 Task: Use paint format. Text: Sort all the text by end of the day.
Action: Mouse moved to (637, 435)
Screenshot: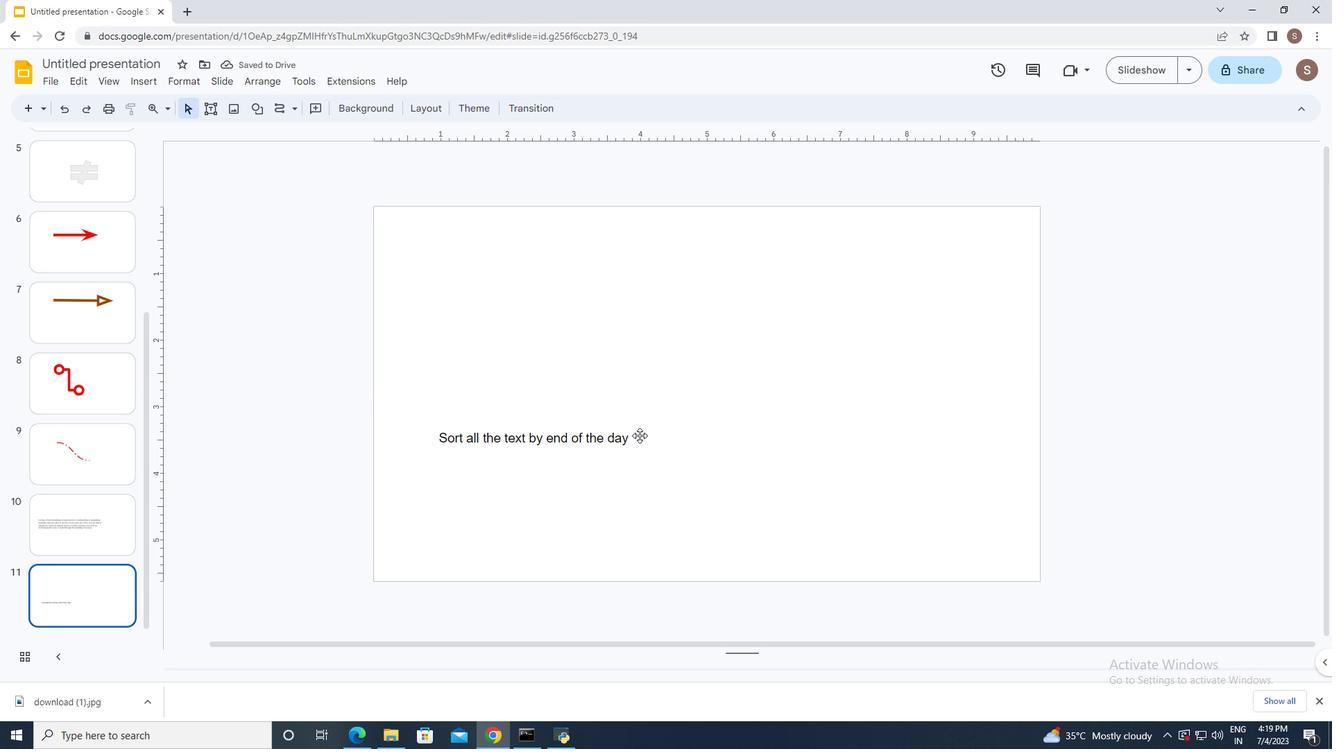 
Action: Mouse pressed left at (637, 435)
Screenshot: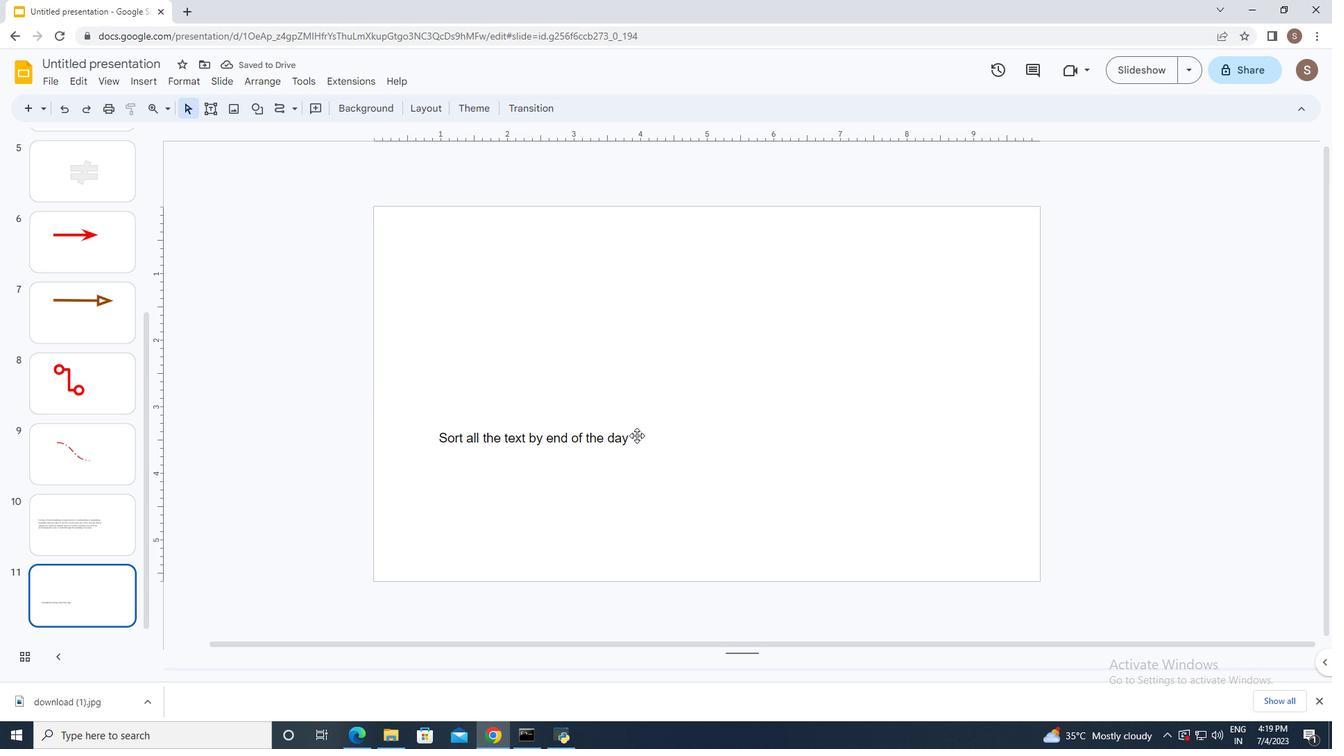 
Action: Mouse moved to (630, 439)
Screenshot: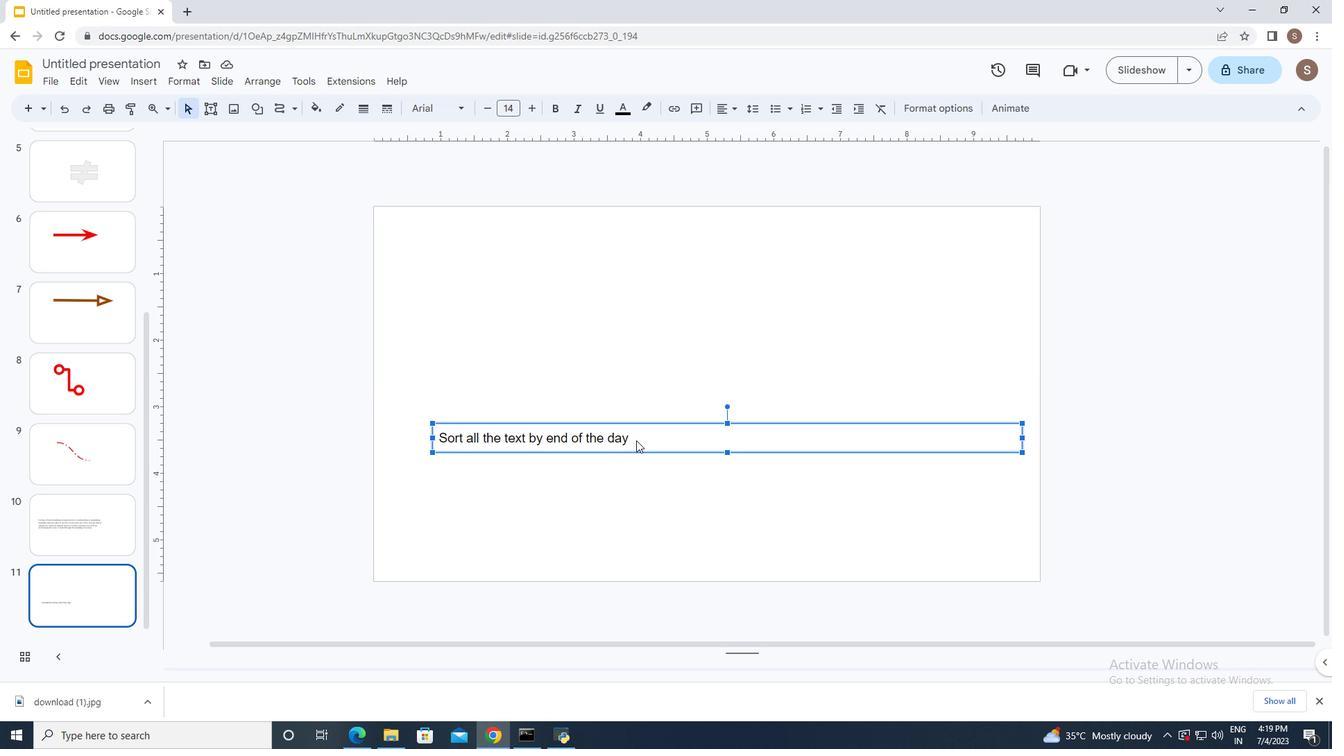 
Action: Mouse pressed left at (630, 439)
Screenshot: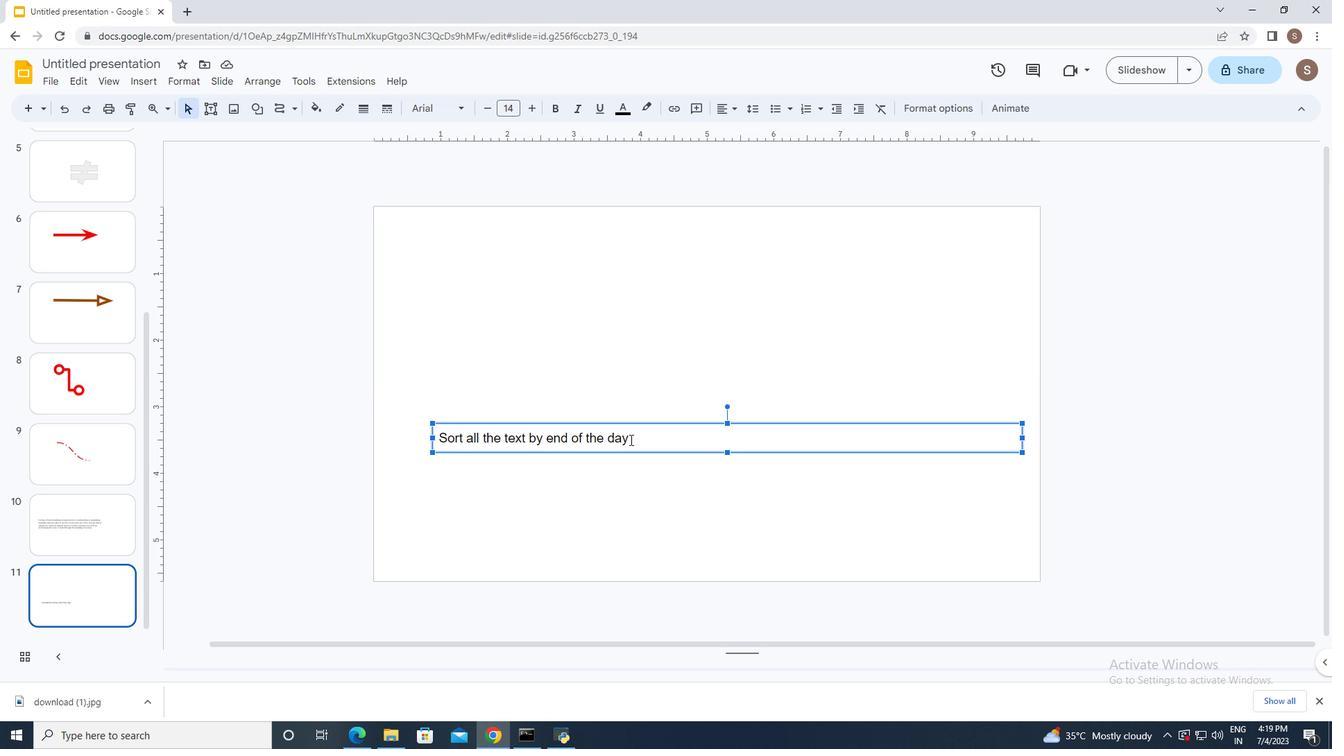 
Action: Mouse pressed left at (630, 439)
Screenshot: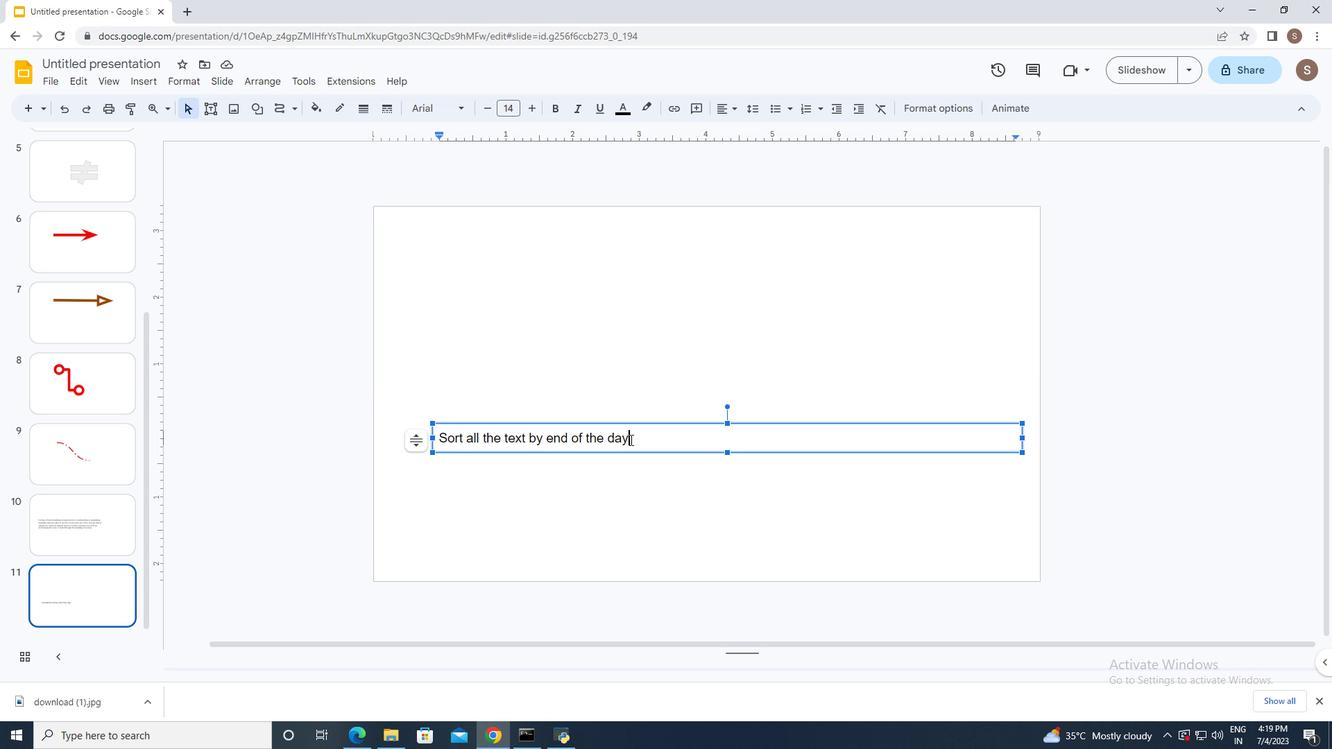 
Action: Mouse moved to (133, 111)
Screenshot: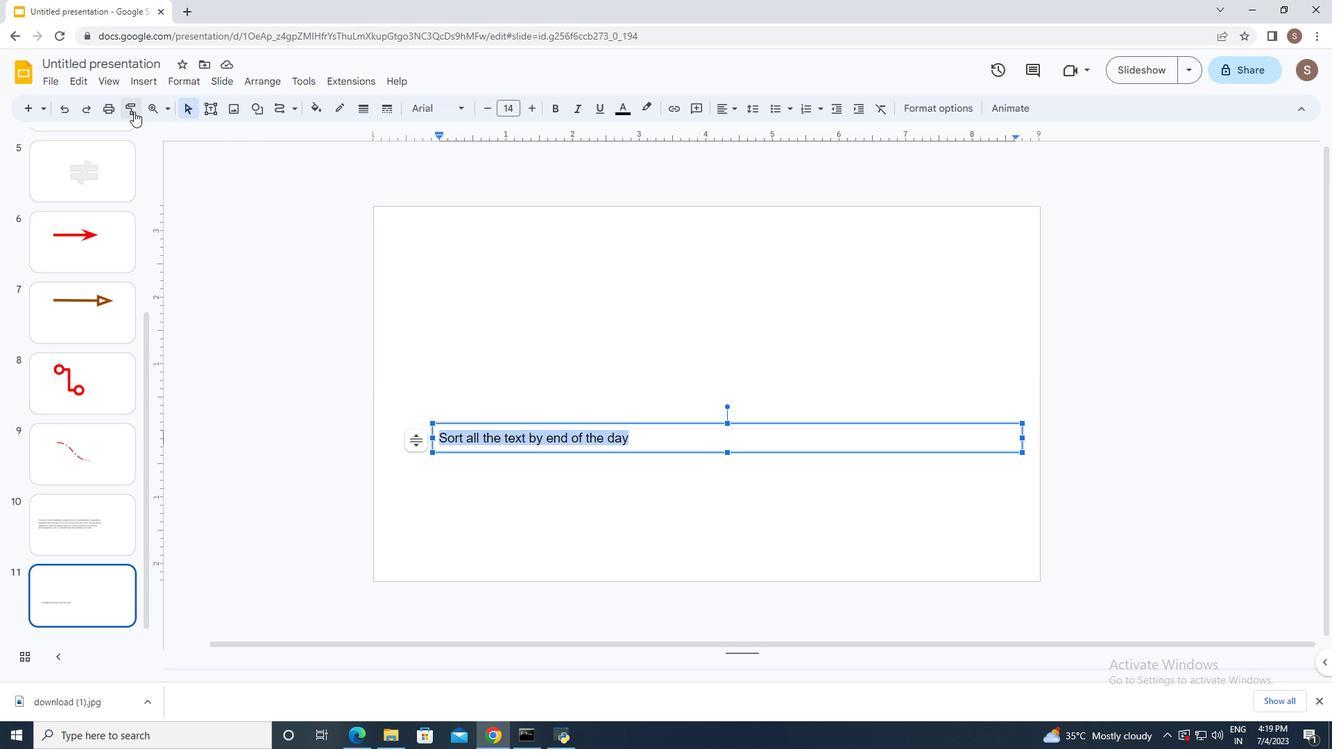 
Action: Mouse pressed left at (133, 111)
Screenshot: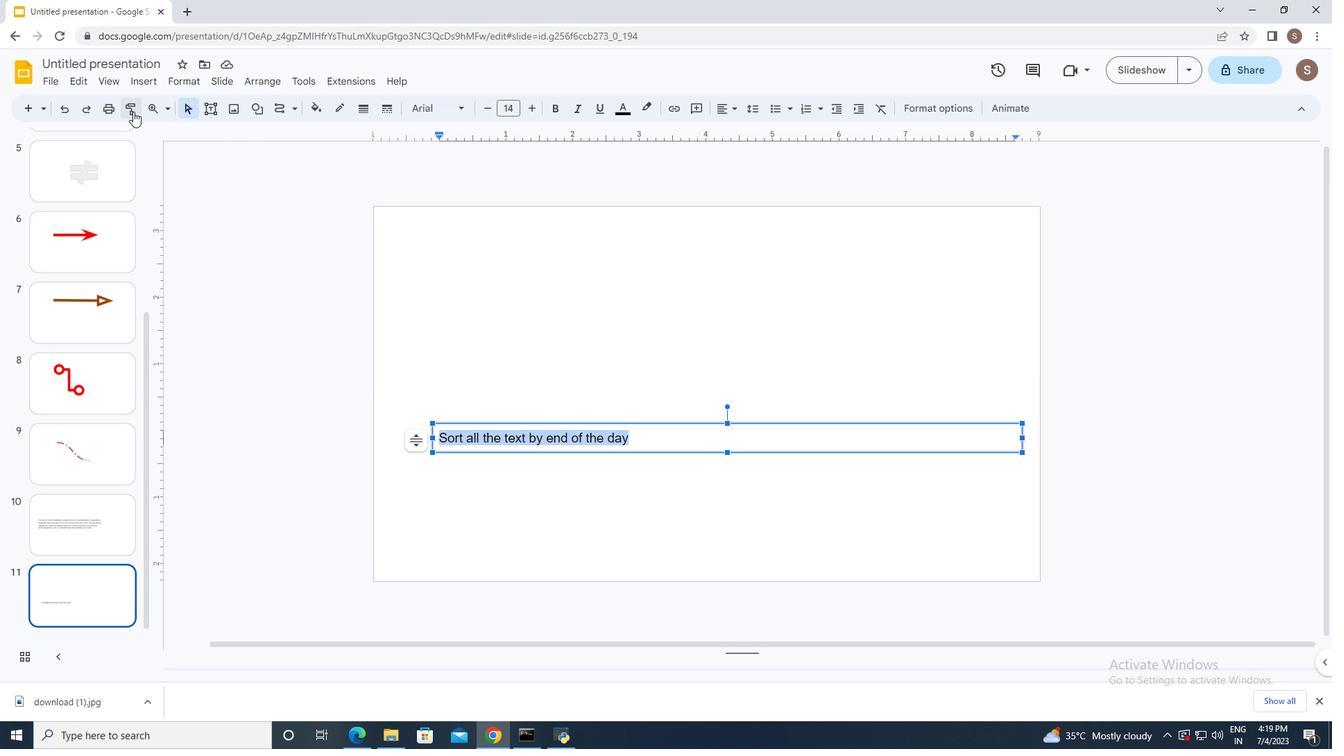 
Action: Mouse moved to (628, 437)
Screenshot: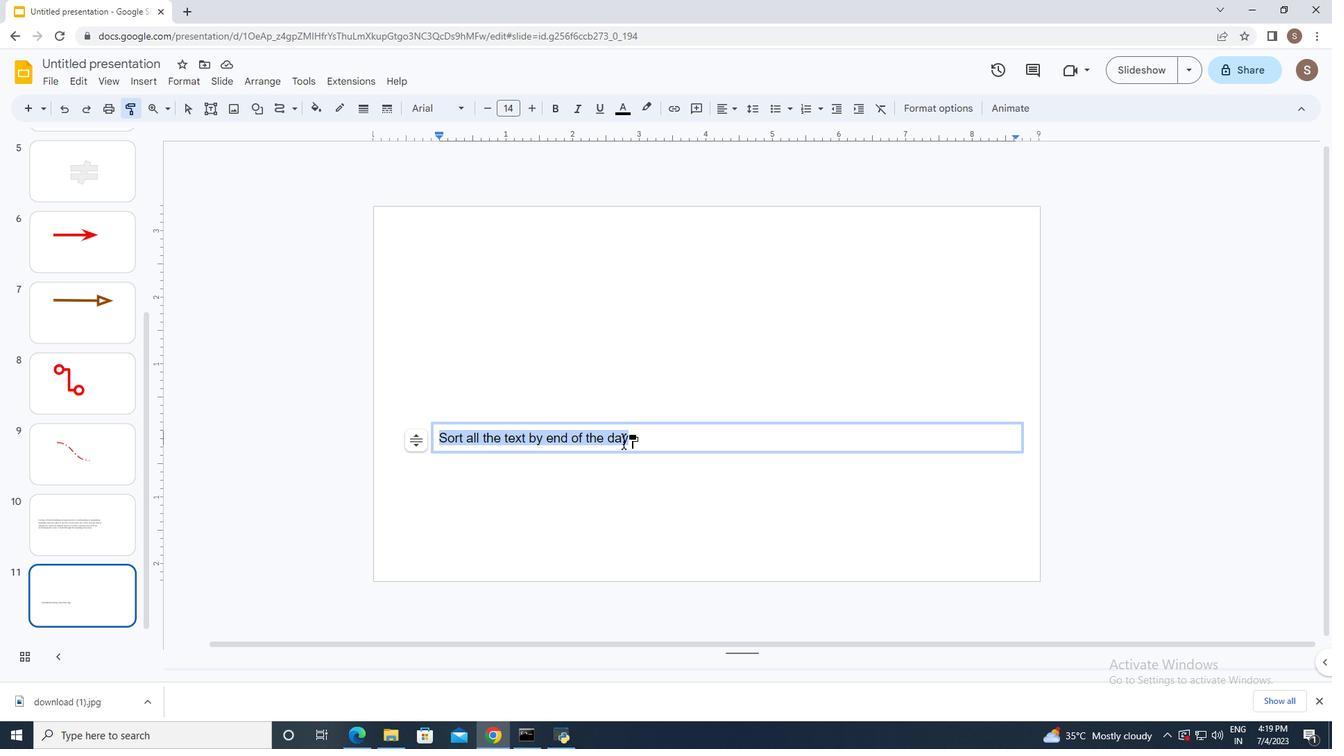 
Action: Mouse pressed left at (628, 437)
Screenshot: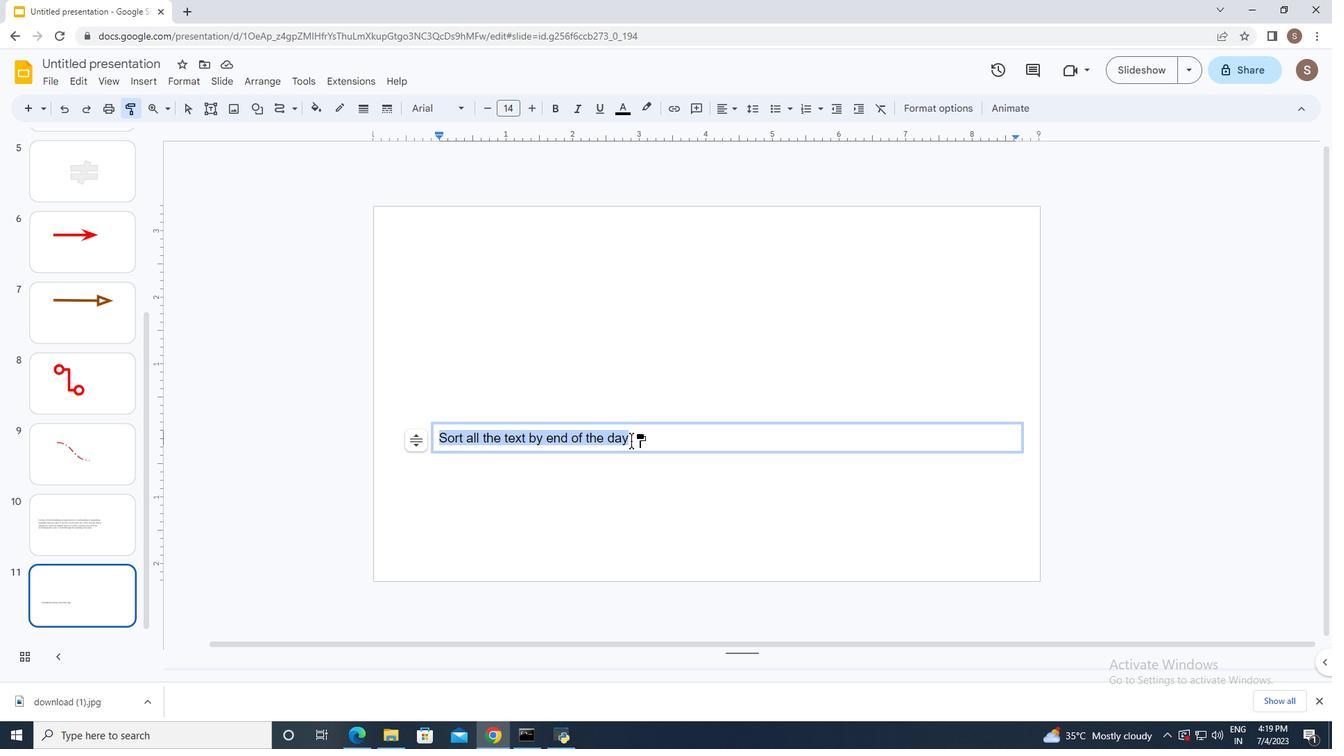 
Action: Mouse moved to (655, 392)
Screenshot: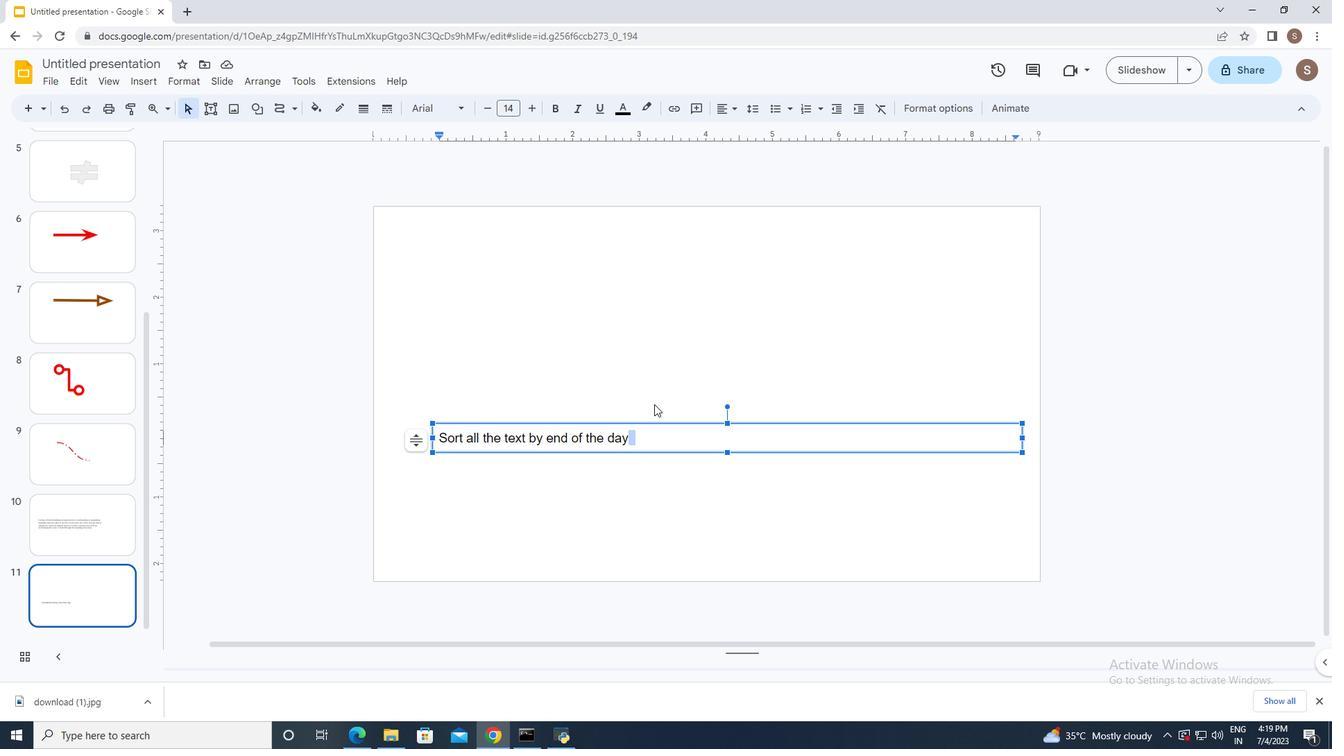 
Action: Mouse pressed left at (655, 392)
Screenshot: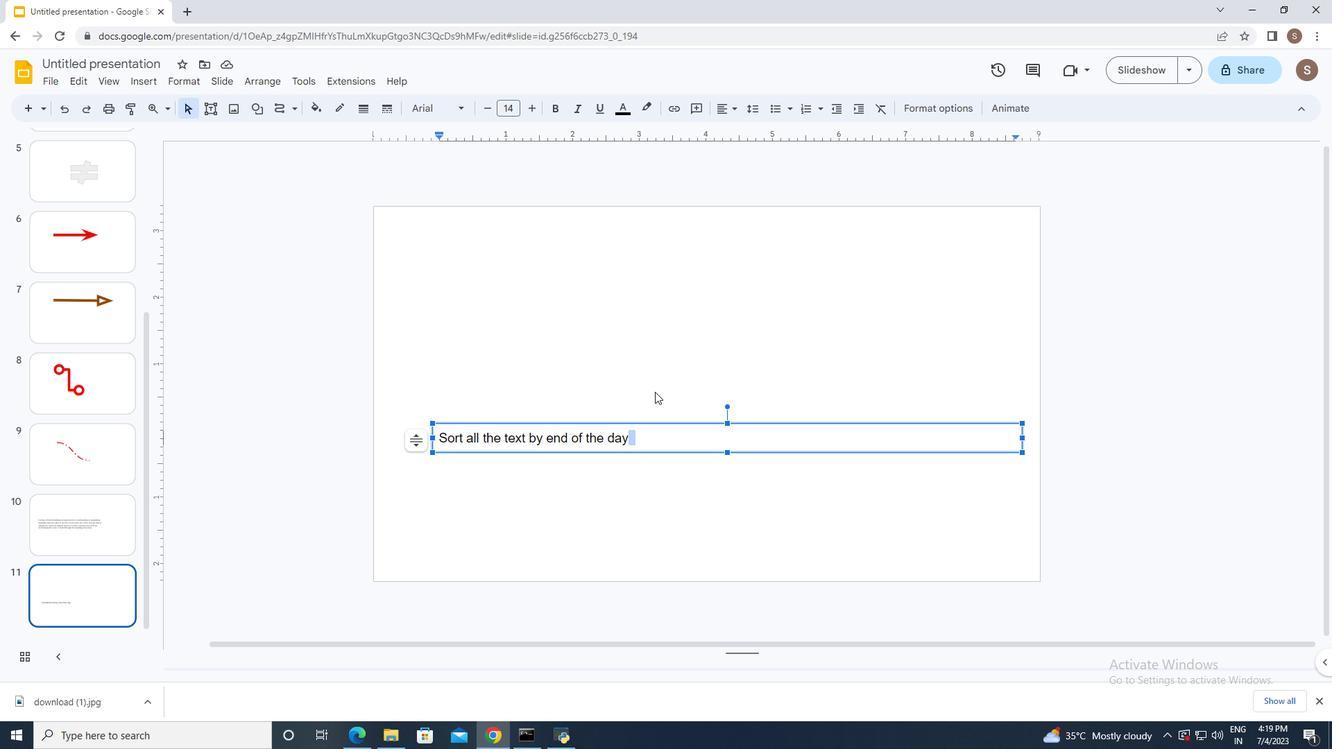 
